 Task: Add the task  Create a new online tool for project management to the section Change Management Sprint in the project AgileGlobe and add a Due Date to the respective task as 2024/04/02
Action: Mouse moved to (67, 456)
Screenshot: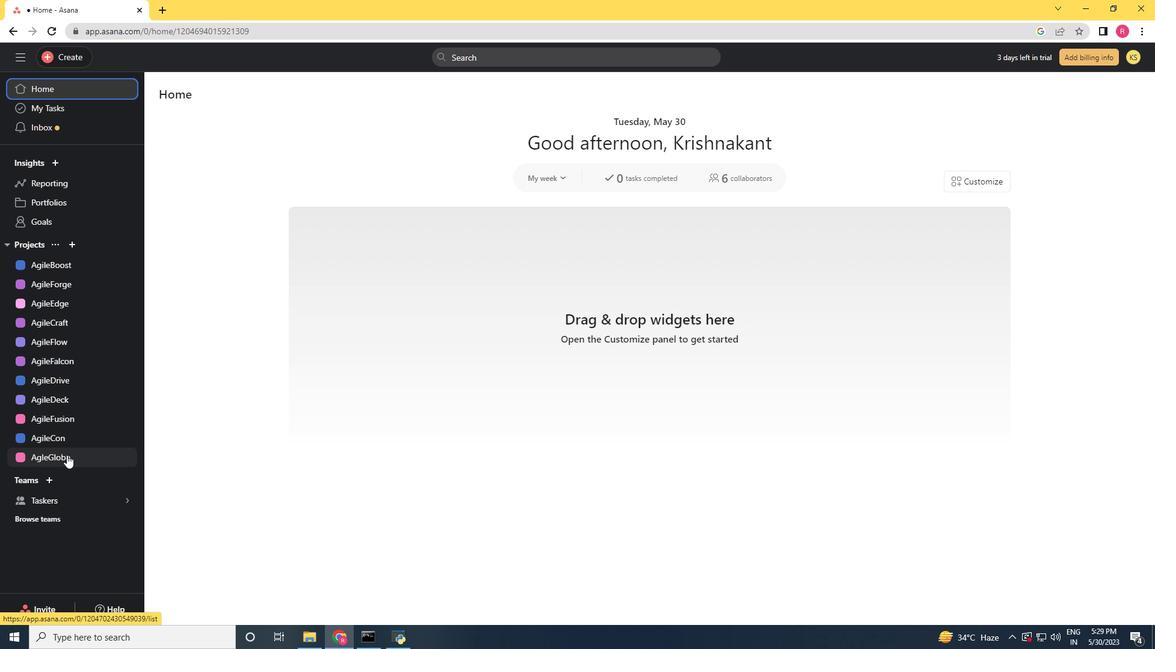 
Action: Mouse pressed left at (67, 456)
Screenshot: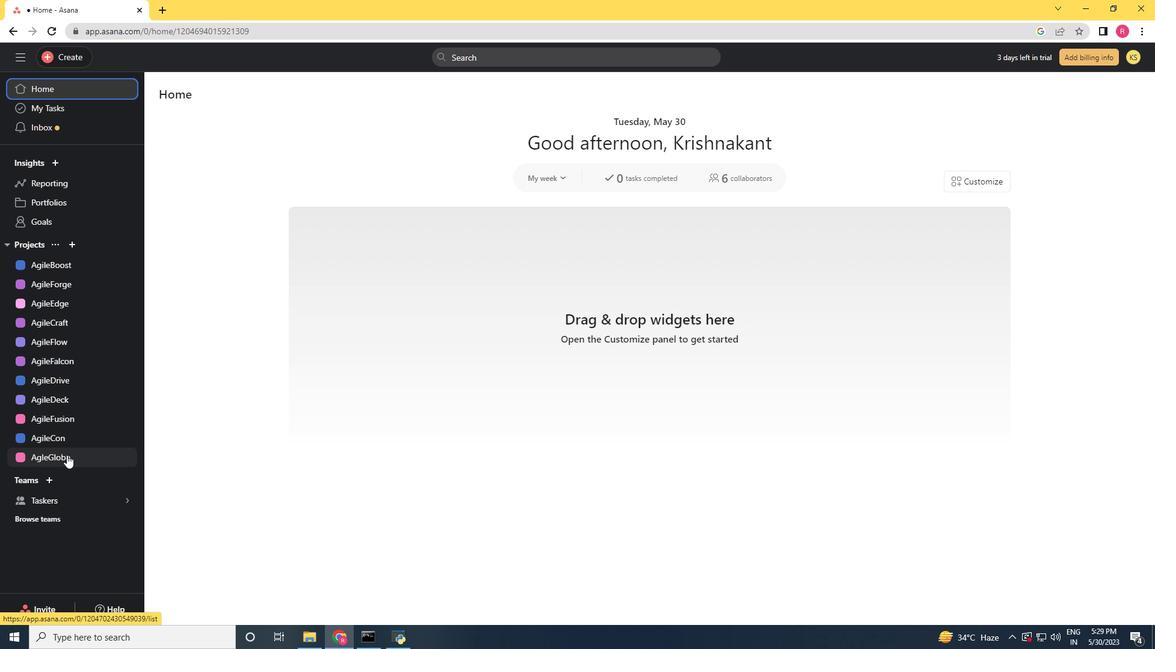 
Action: Mouse moved to (450, 368)
Screenshot: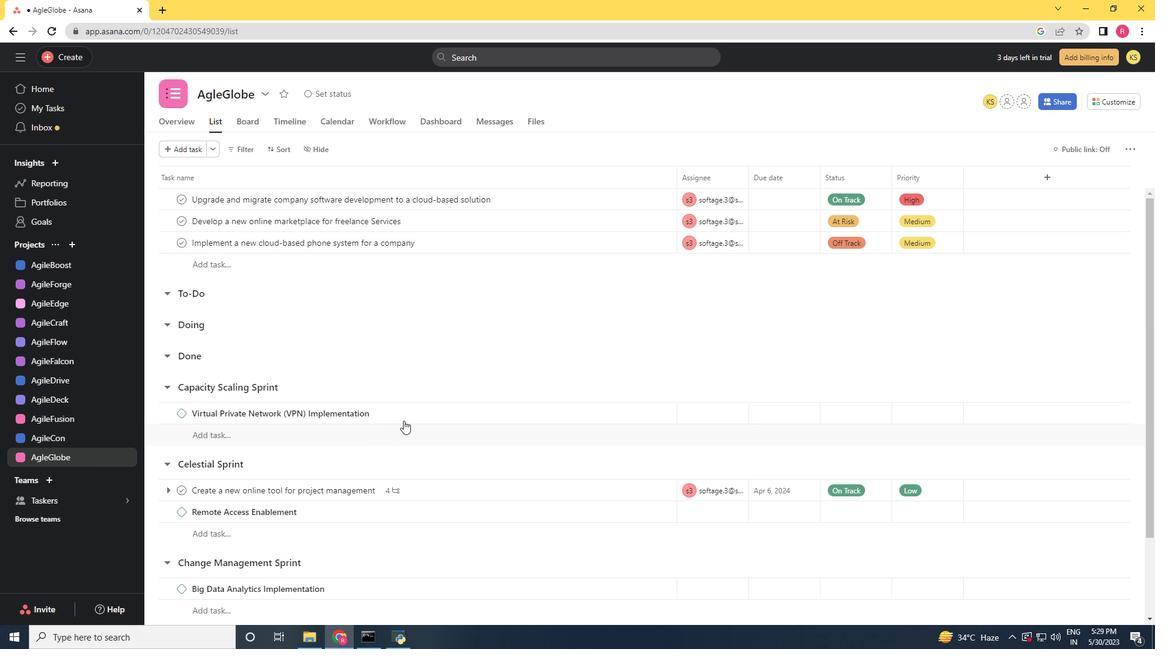 
Action: Mouse scrolled (450, 367) with delta (0, 0)
Screenshot: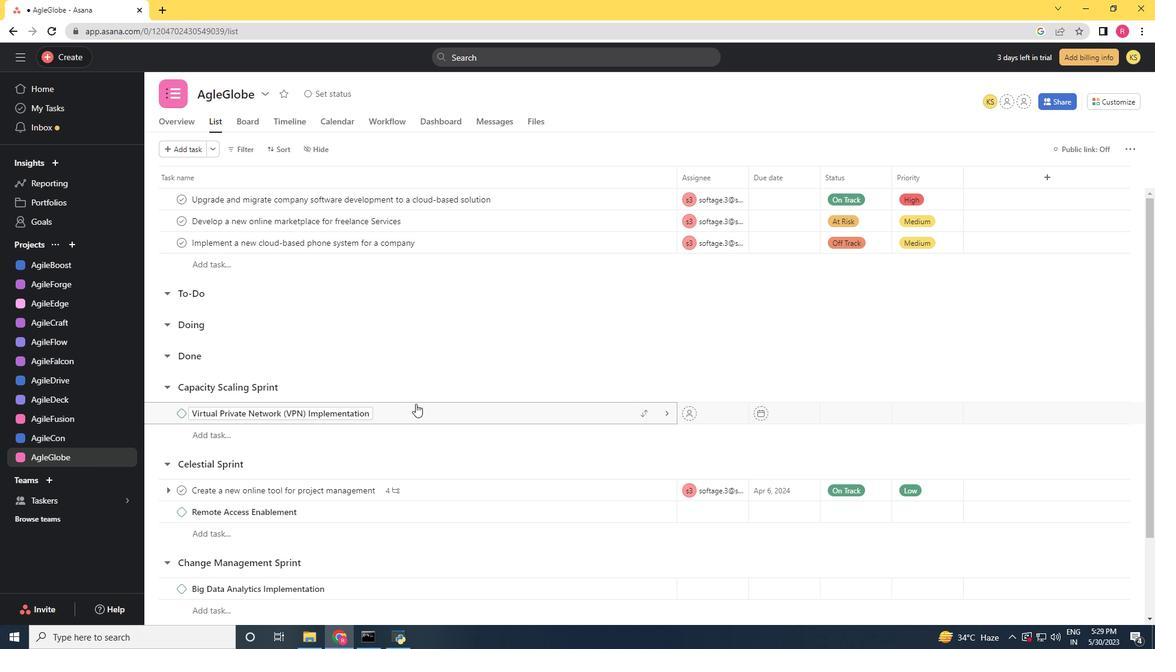 
Action: Mouse scrolled (450, 367) with delta (0, 0)
Screenshot: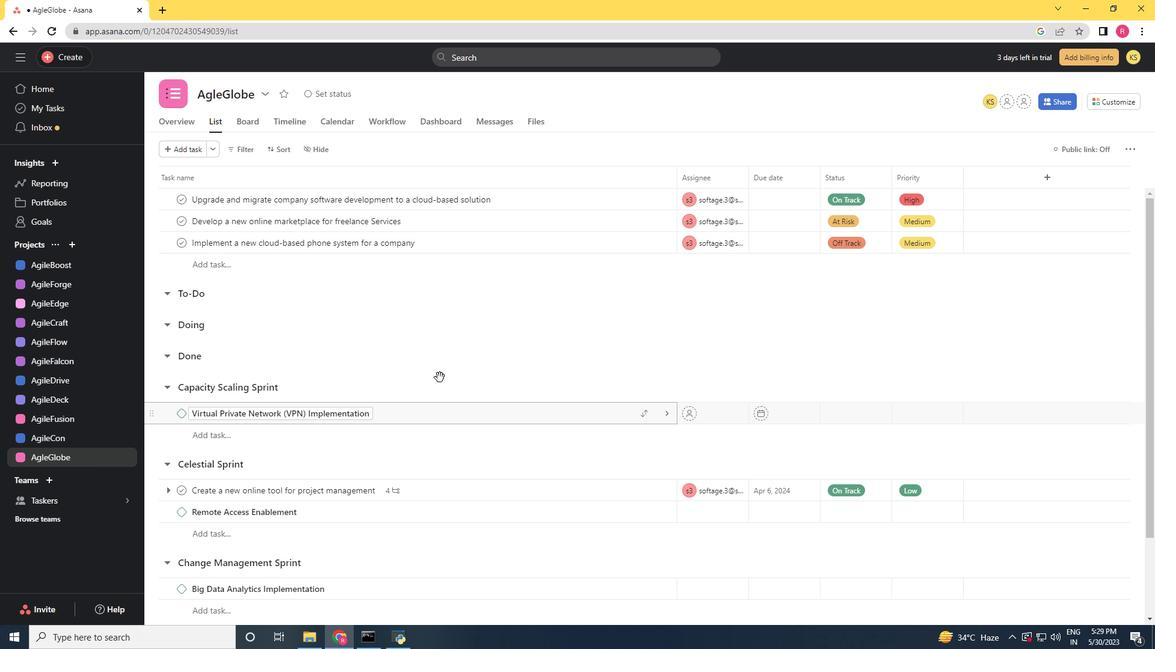 
Action: Mouse scrolled (450, 367) with delta (0, 0)
Screenshot: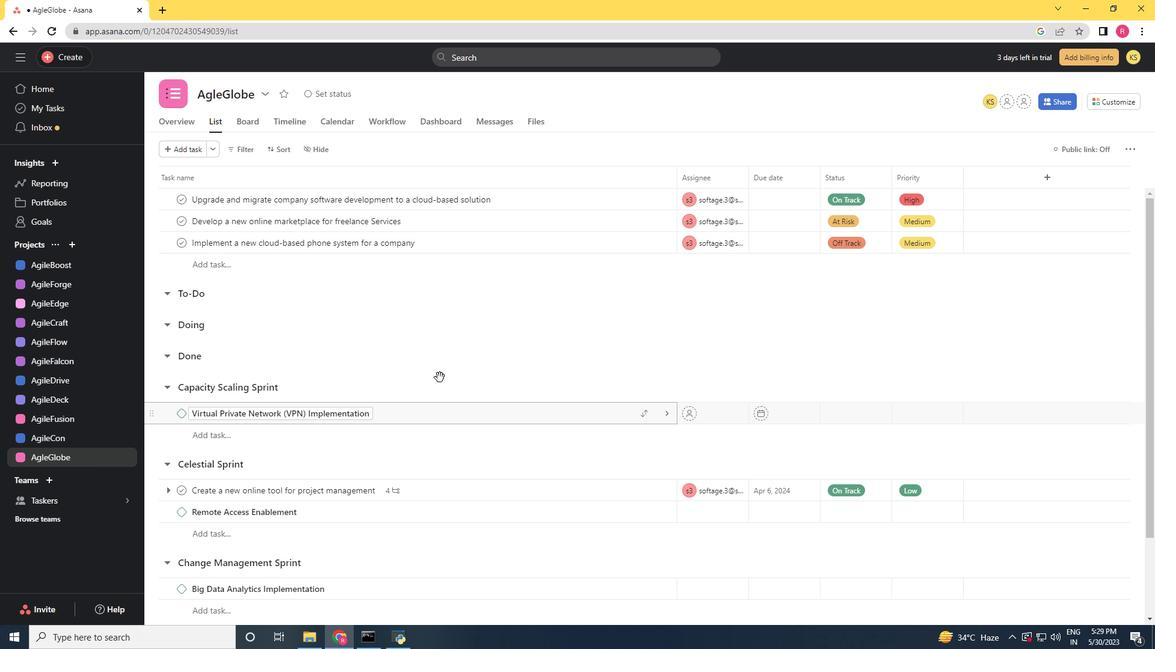 
Action: Mouse scrolled (450, 367) with delta (0, 0)
Screenshot: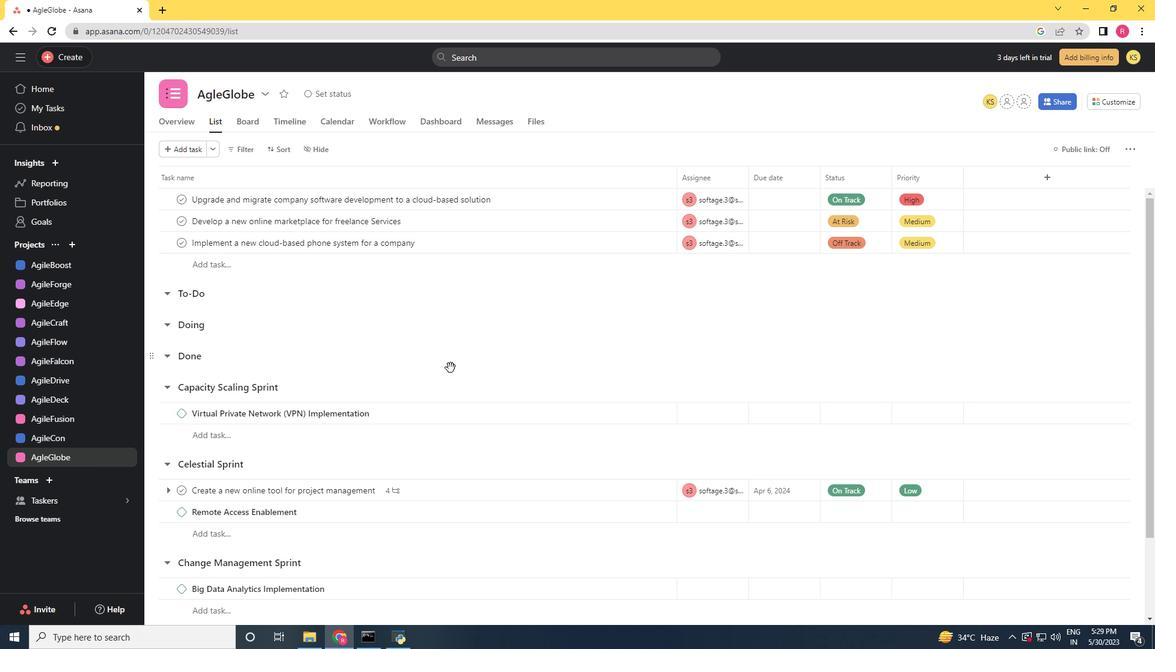 
Action: Mouse scrolled (450, 367) with delta (0, 0)
Screenshot: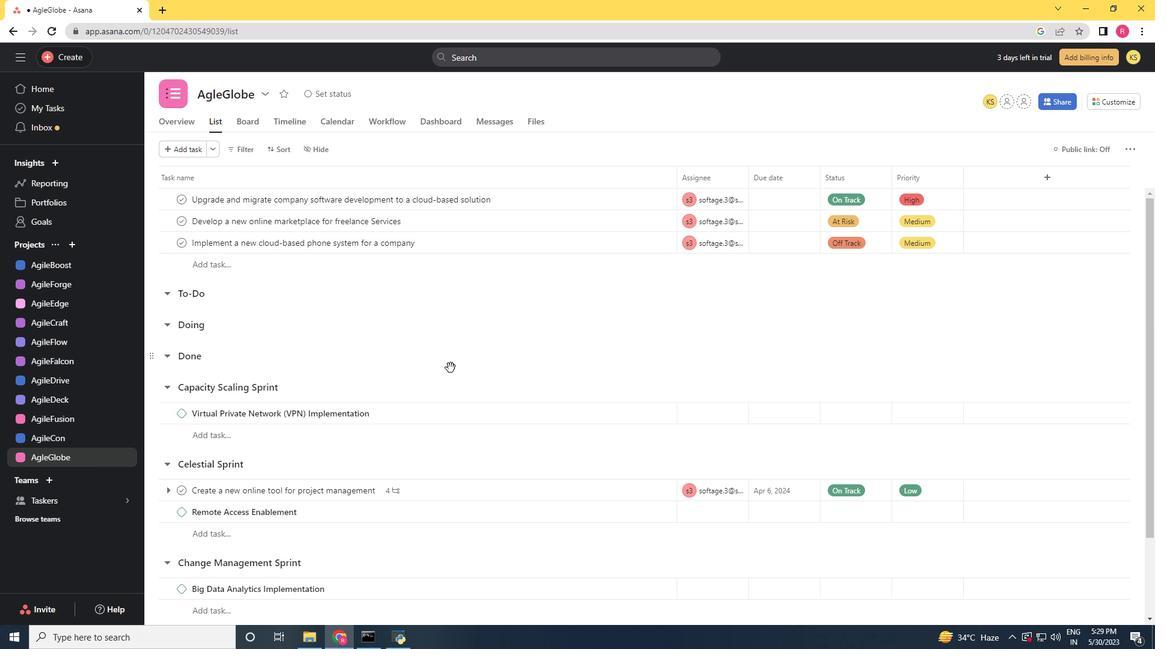 
Action: Mouse scrolled (450, 367) with delta (0, 0)
Screenshot: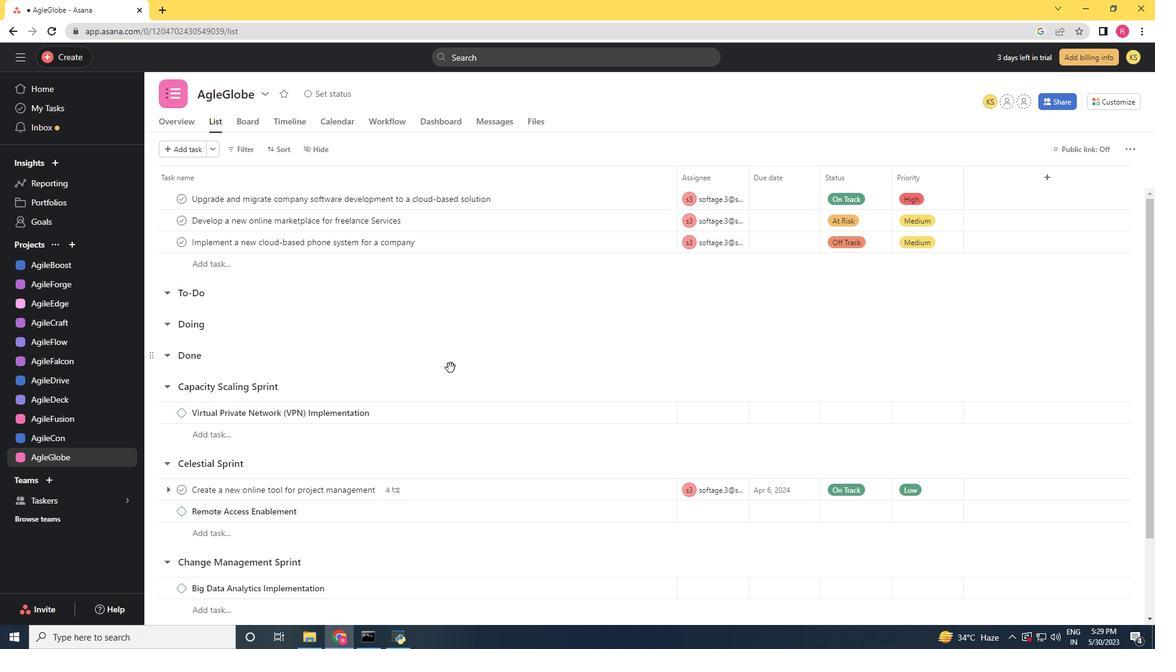 
Action: Mouse moved to (646, 395)
Screenshot: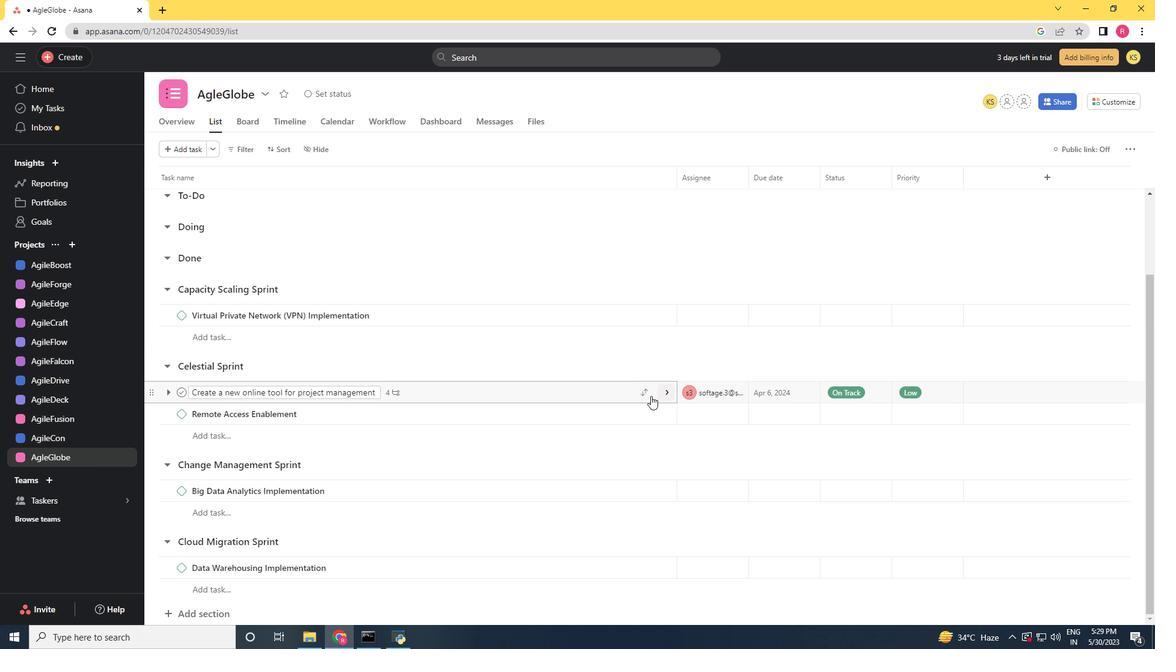 
Action: Mouse pressed left at (646, 395)
Screenshot: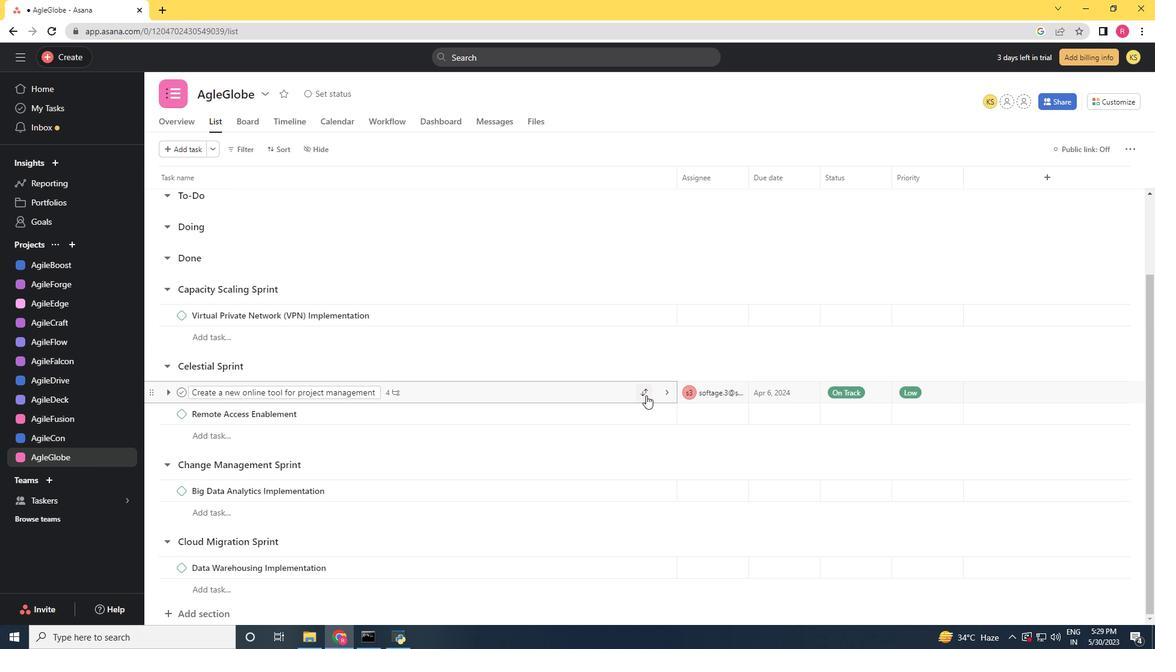 
Action: Mouse moved to (584, 569)
Screenshot: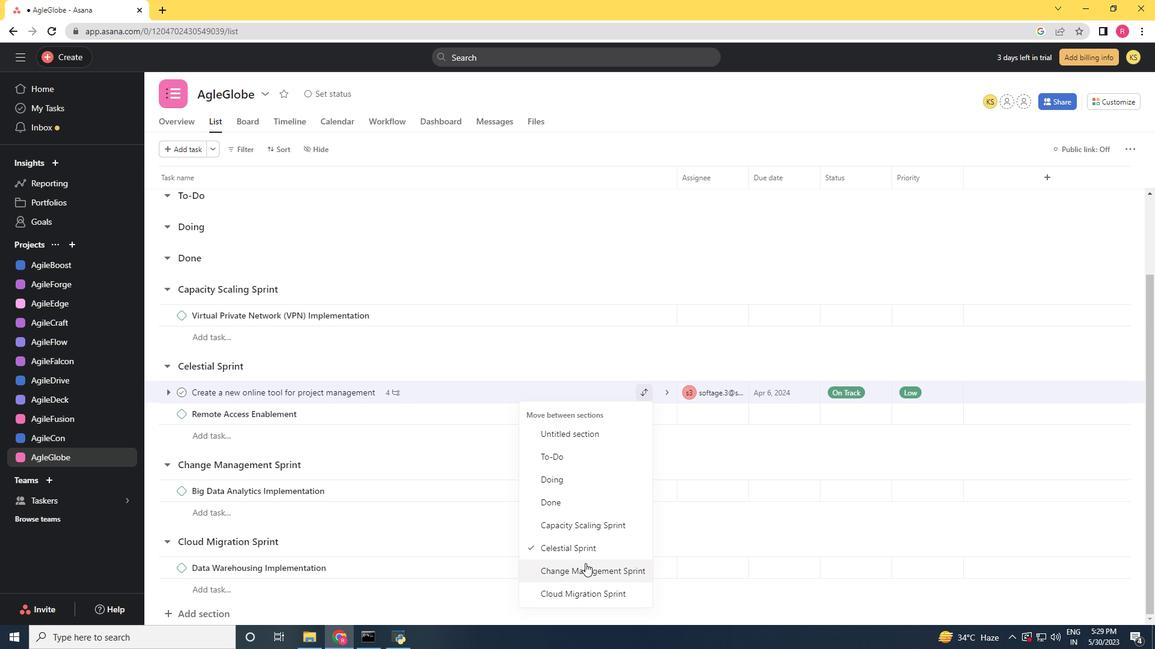 
Action: Mouse pressed left at (584, 569)
Screenshot: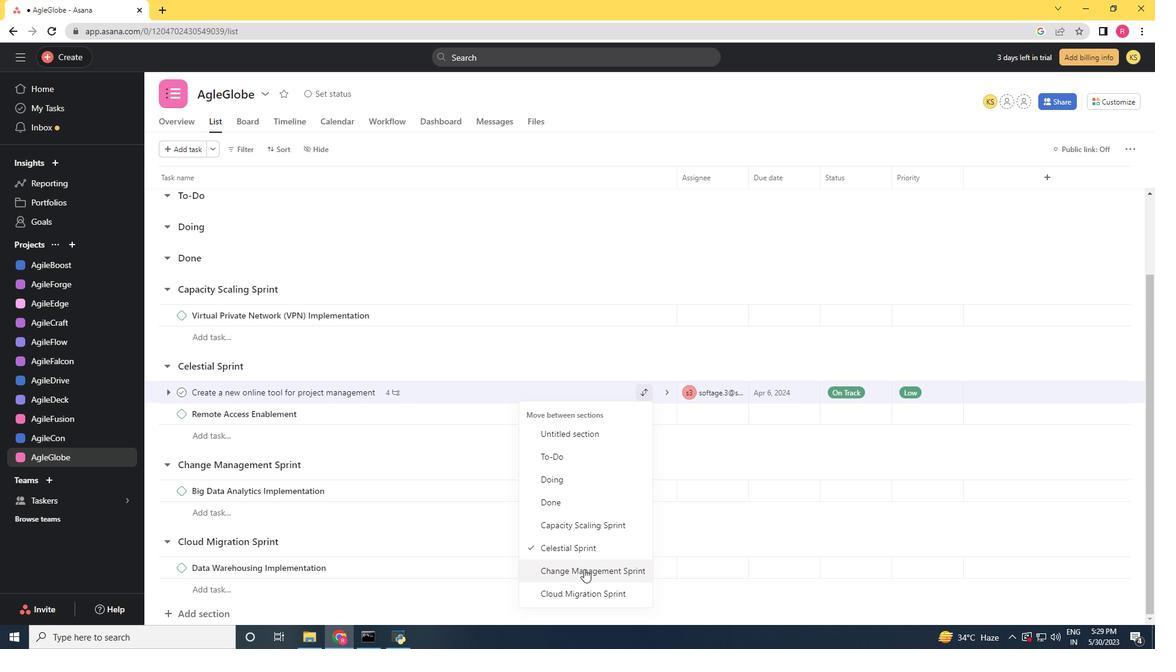 
Action: Mouse scrolled (584, 569) with delta (0, 0)
Screenshot: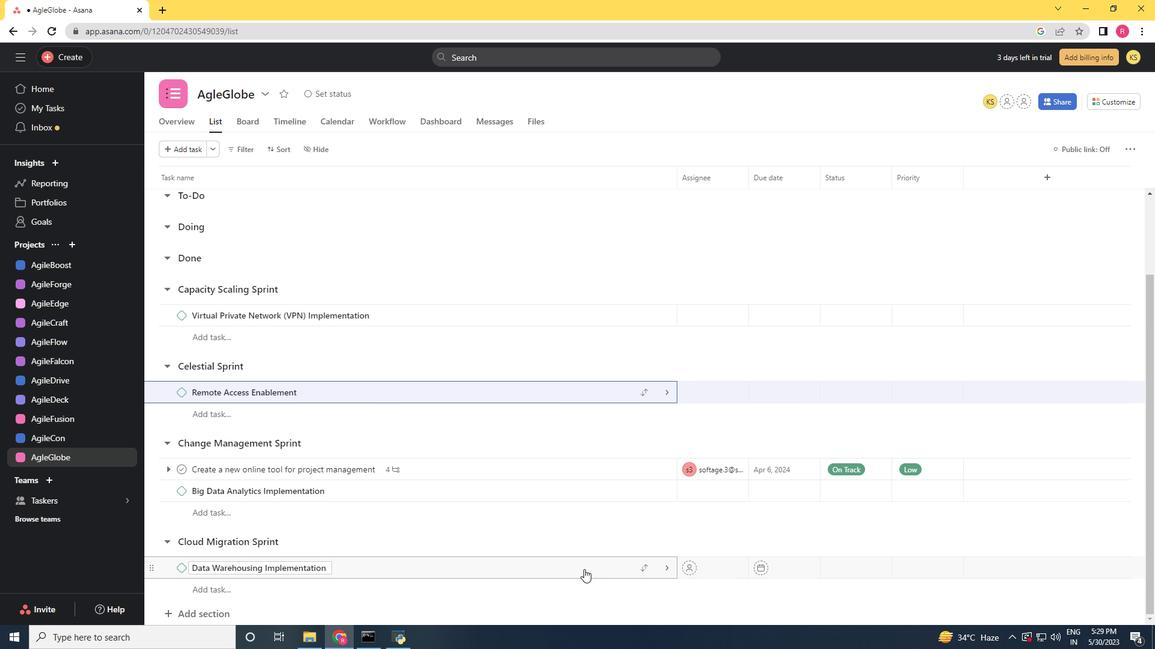 
Action: Mouse scrolled (584, 569) with delta (0, 0)
Screenshot: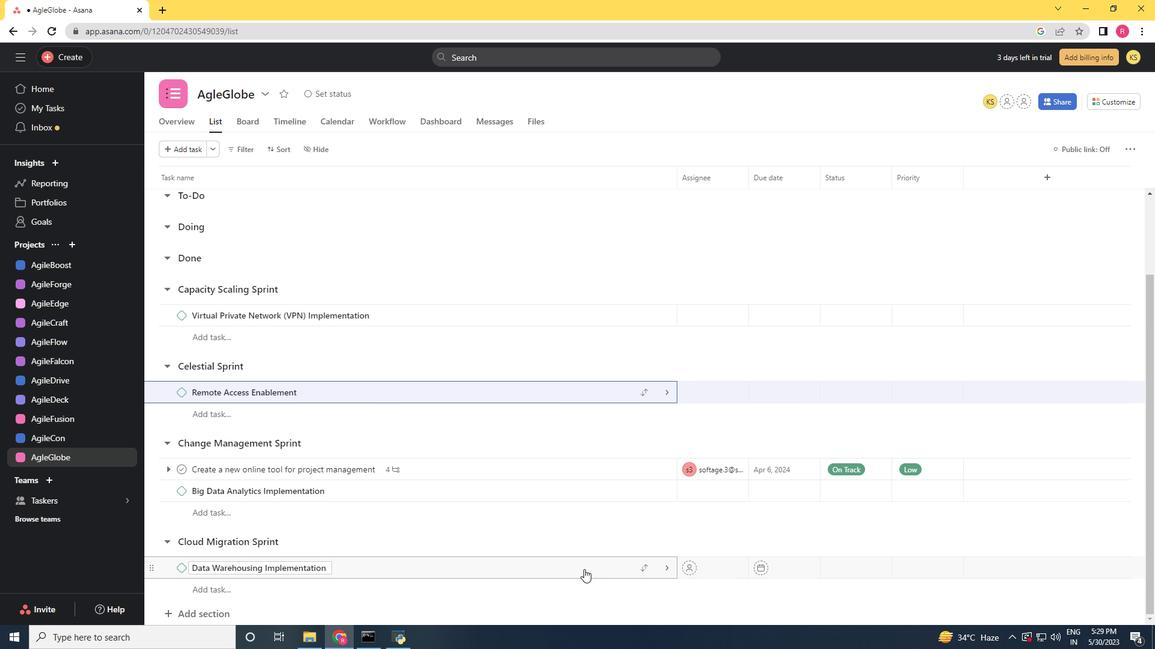 
Action: Mouse moved to (505, 461)
Screenshot: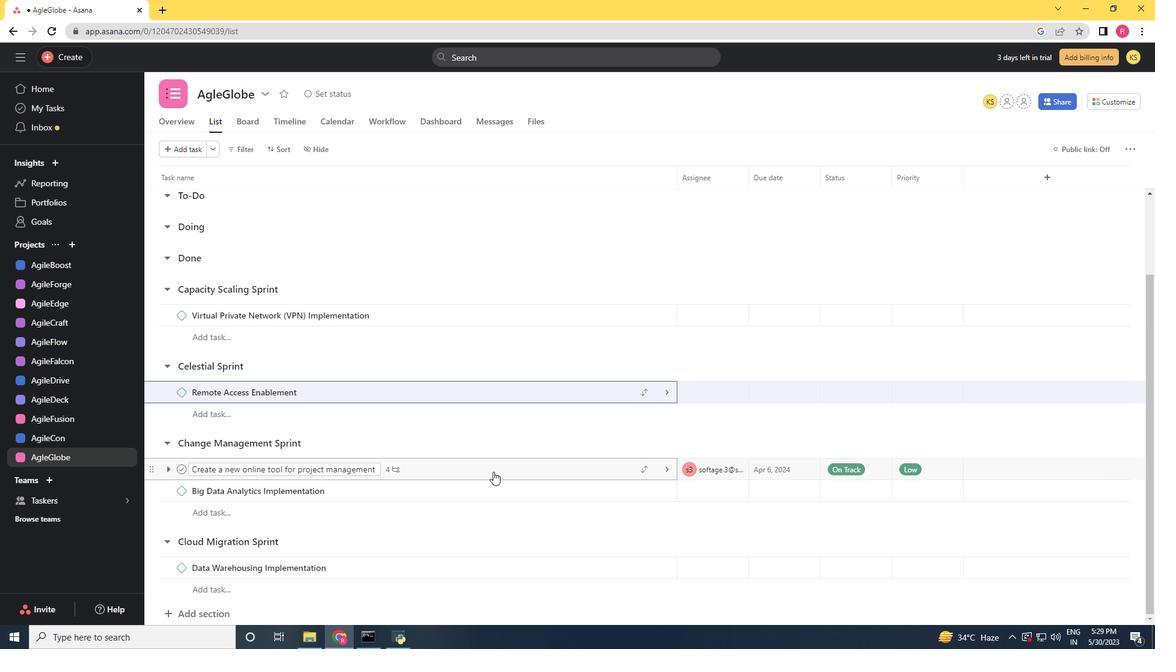 
Action: Mouse pressed left at (505, 461)
Screenshot: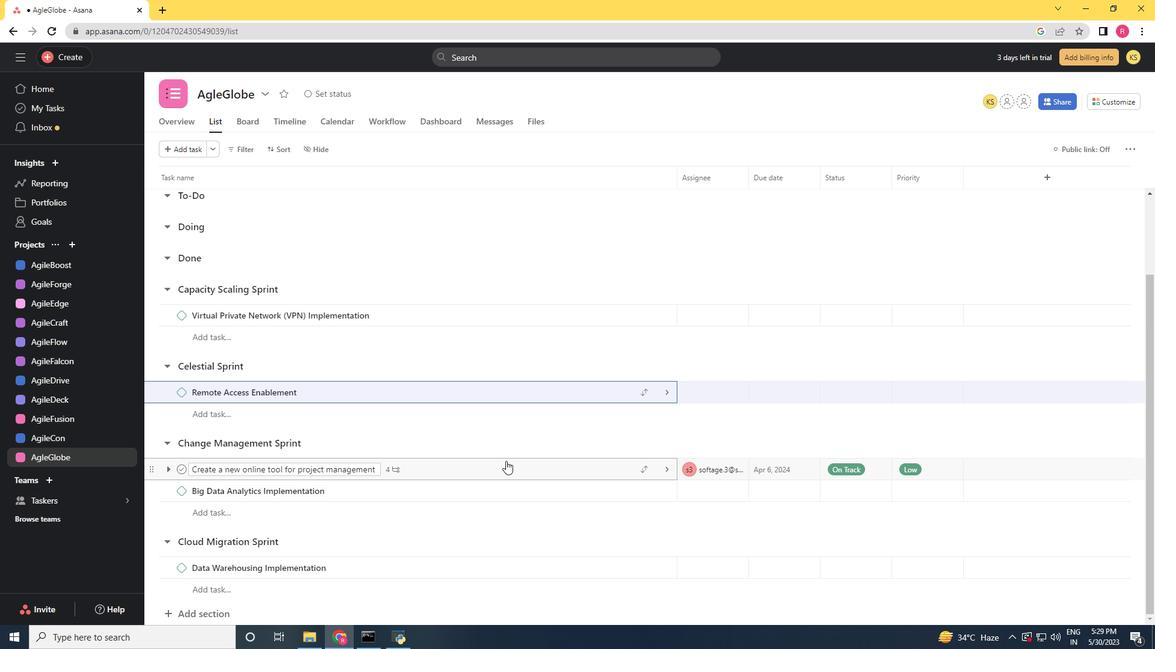 
Action: Mouse moved to (894, 241)
Screenshot: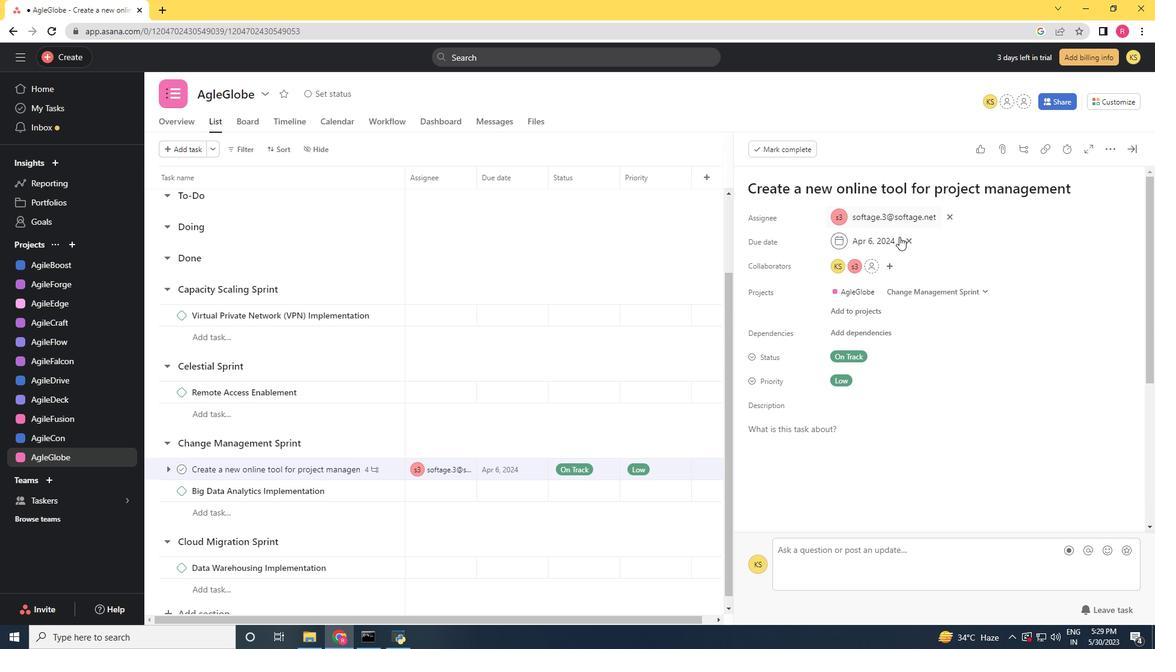 
Action: Mouse pressed left at (894, 241)
Screenshot: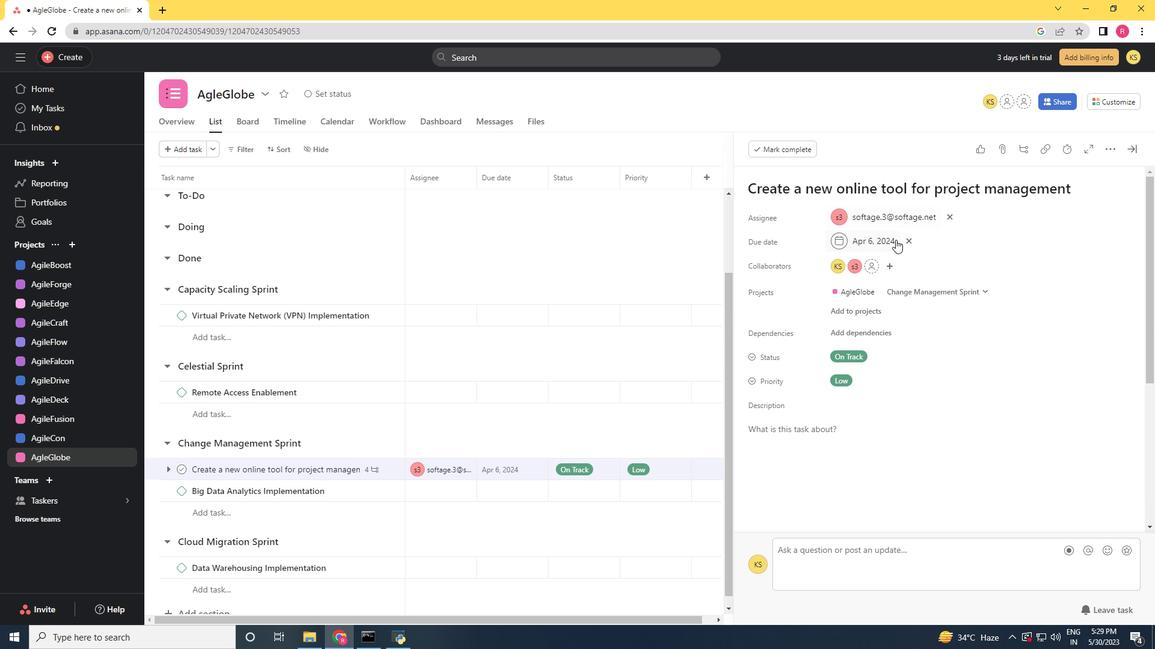
Action: Mouse moved to (891, 334)
Screenshot: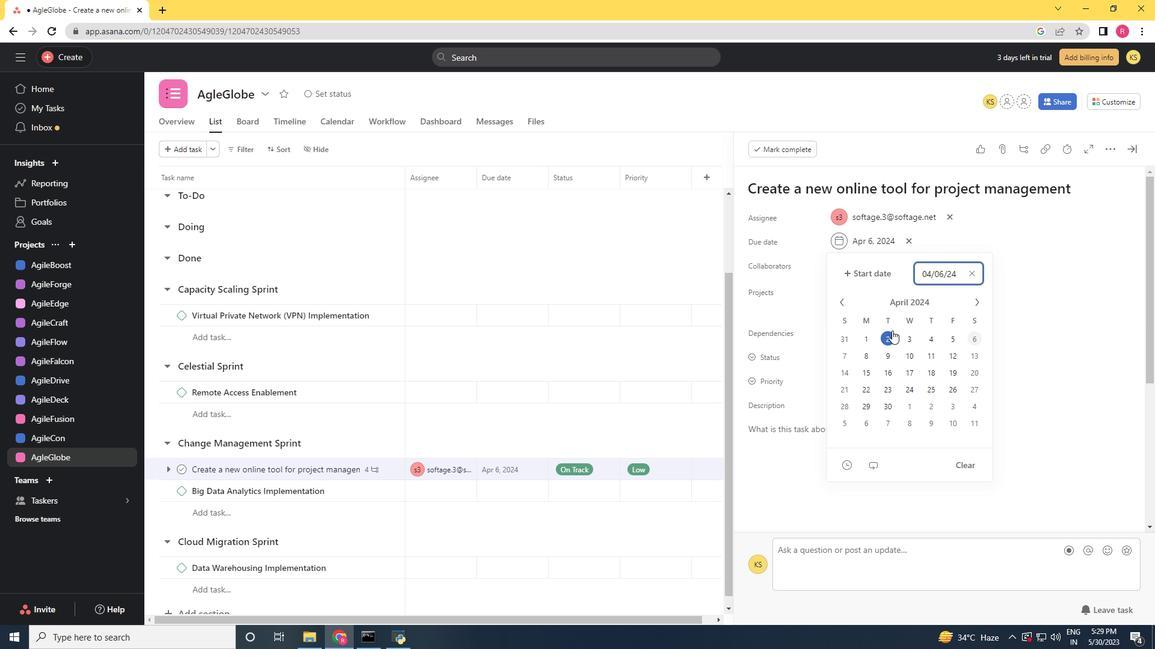 
Action: Mouse pressed left at (891, 334)
Screenshot: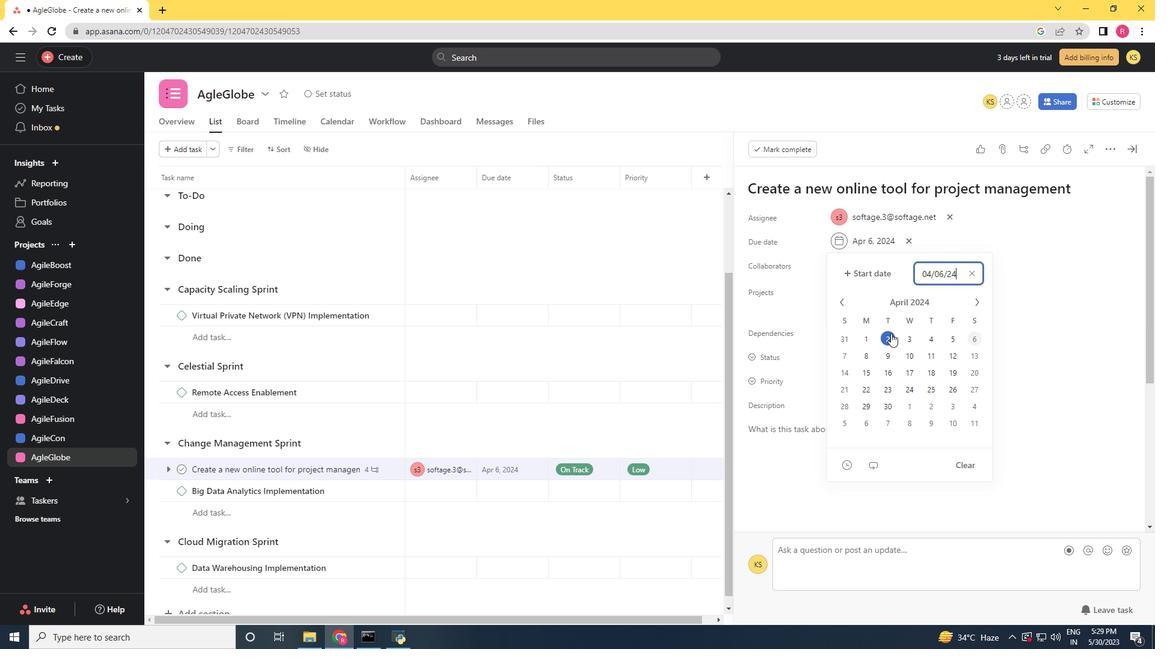 
Action: Mouse moved to (1087, 360)
Screenshot: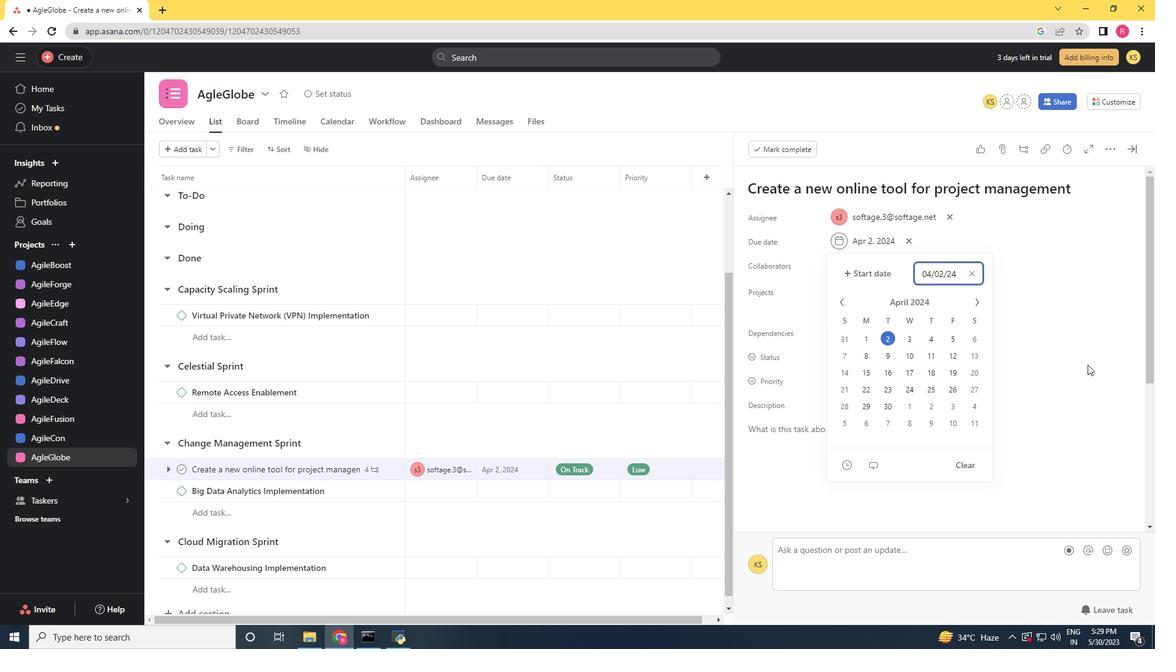 
Action: Mouse pressed left at (1087, 360)
Screenshot: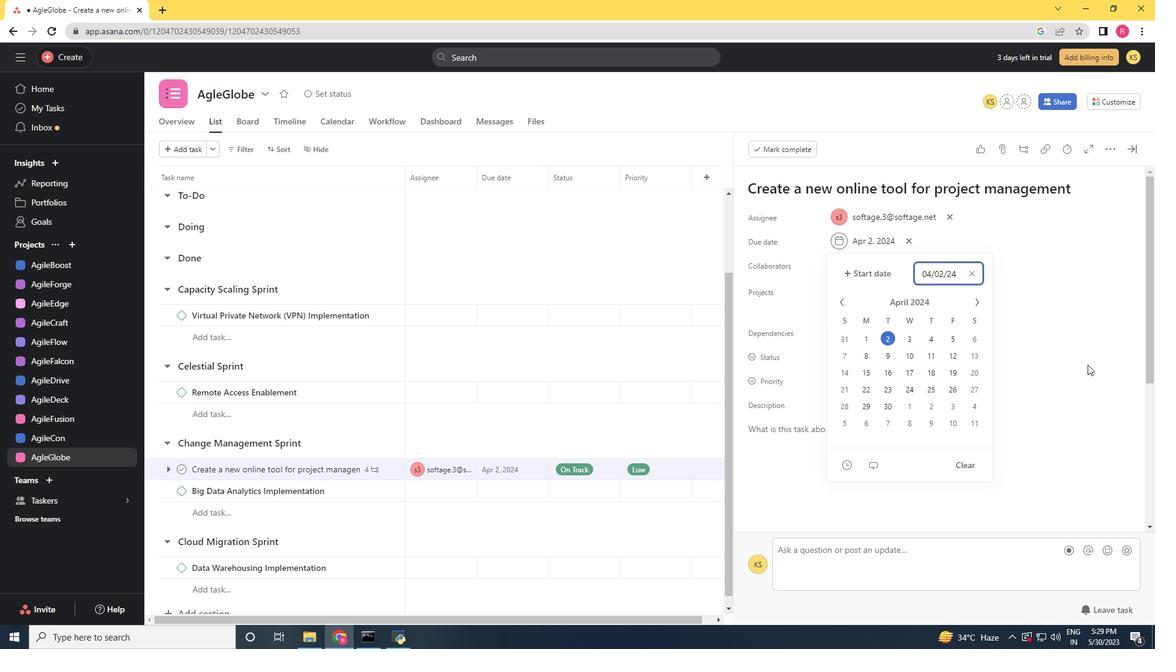 
